 Task: Search for tasks starting tomorrow.
Action: Mouse moved to (24, 152)
Screenshot: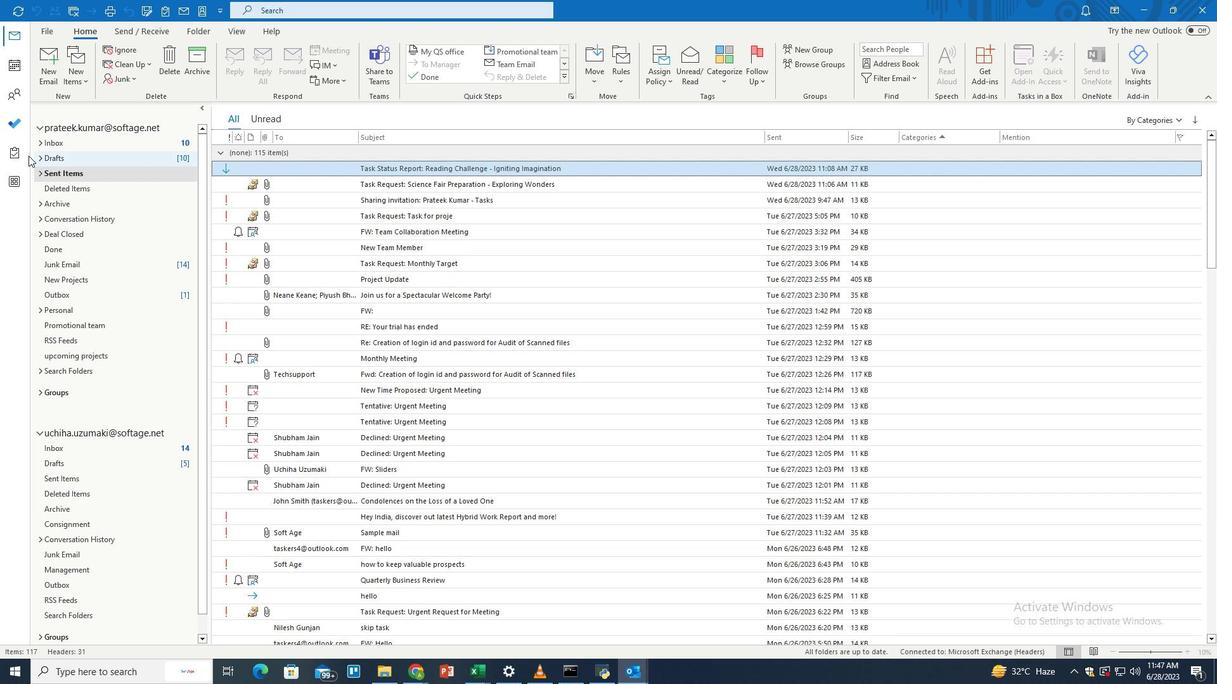 
Action: Mouse pressed left at (24, 152)
Screenshot: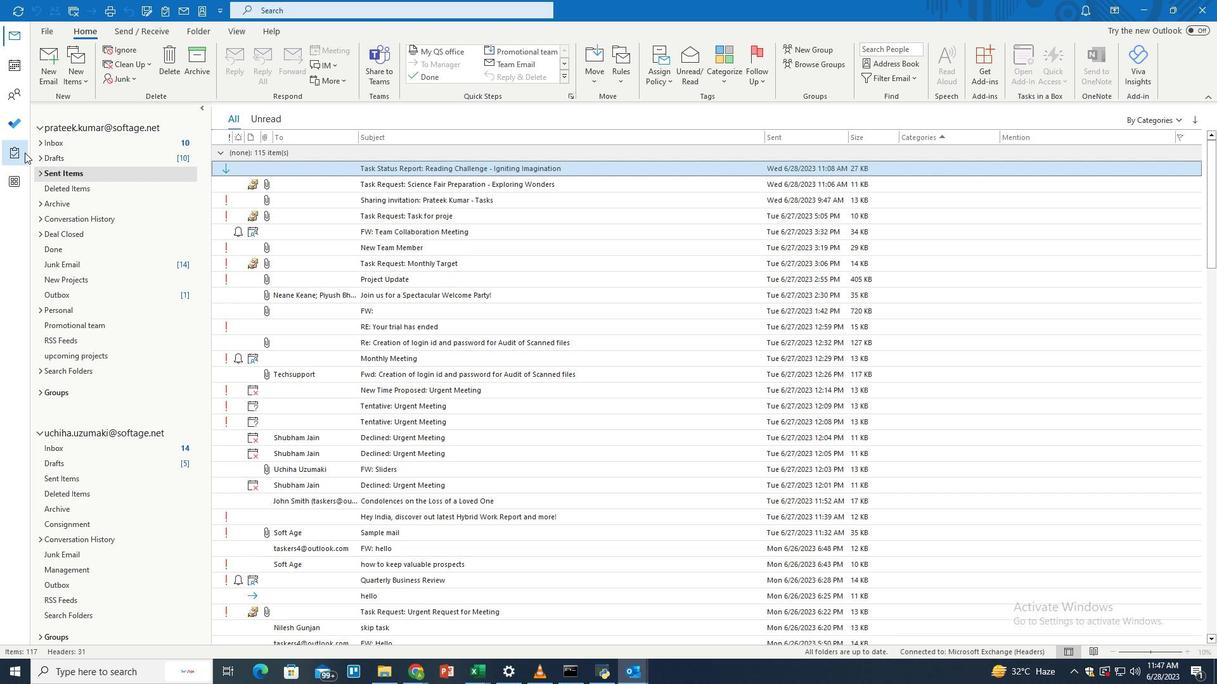 
Action: Mouse moved to (465, 9)
Screenshot: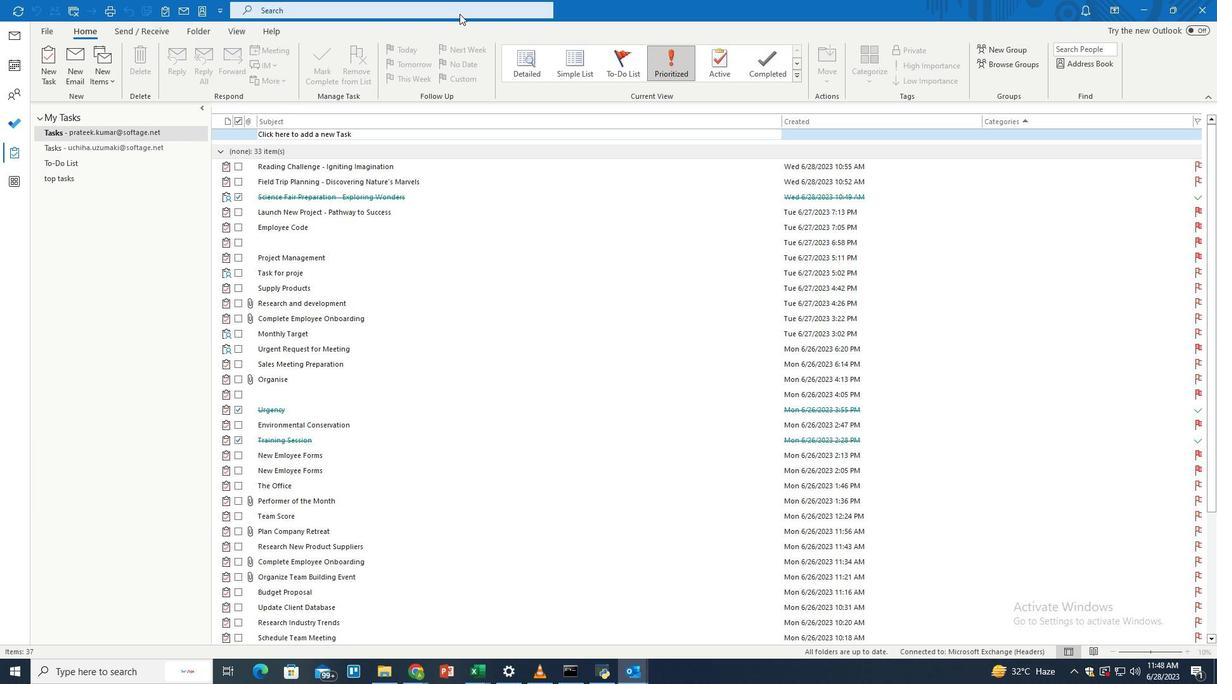 
Action: Mouse pressed left at (465, 9)
Screenshot: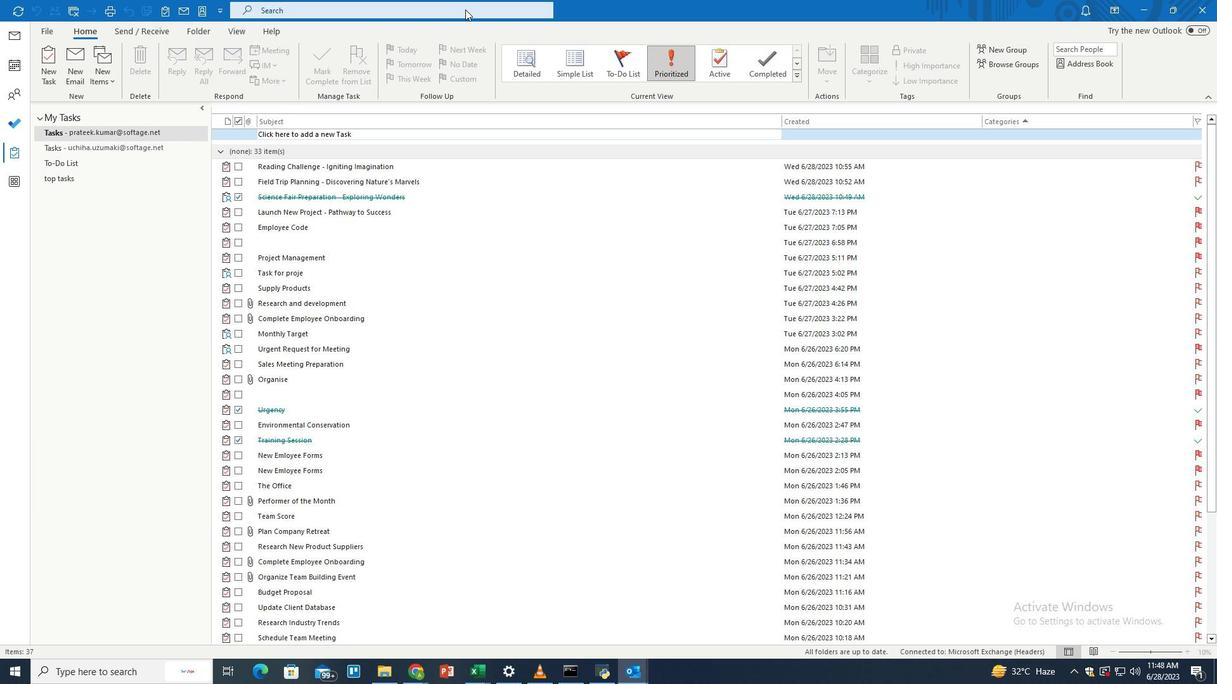 
Action: Mouse moved to (590, 7)
Screenshot: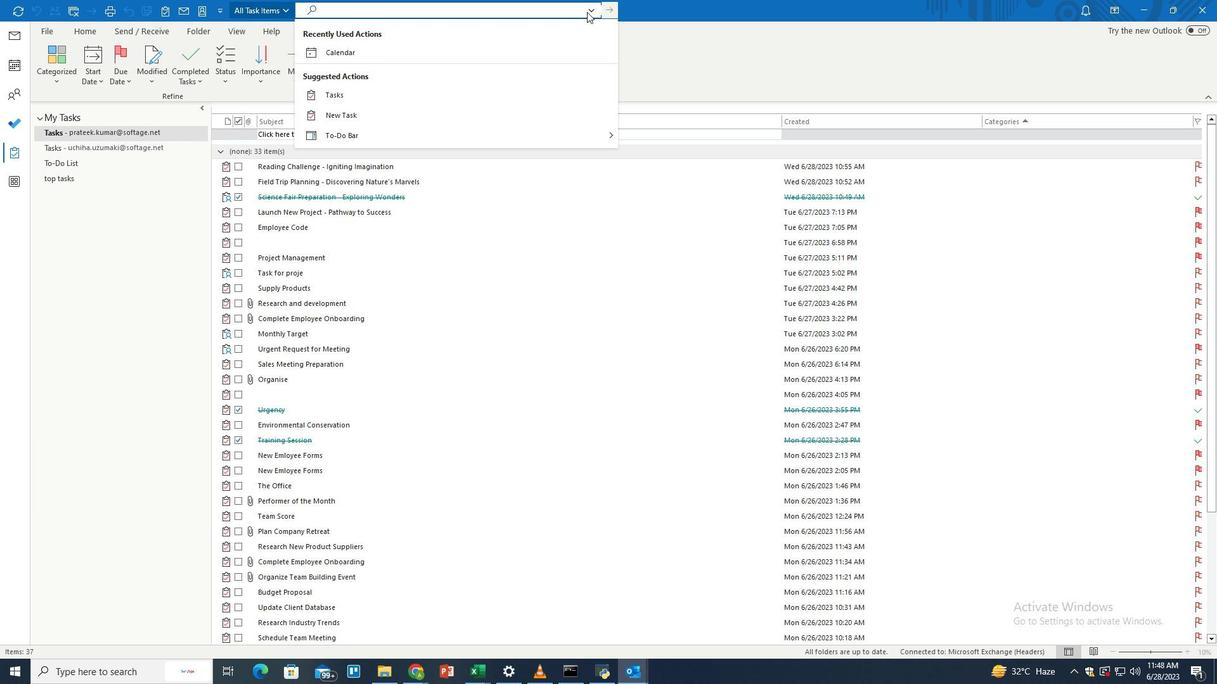 
Action: Mouse pressed left at (590, 7)
Screenshot: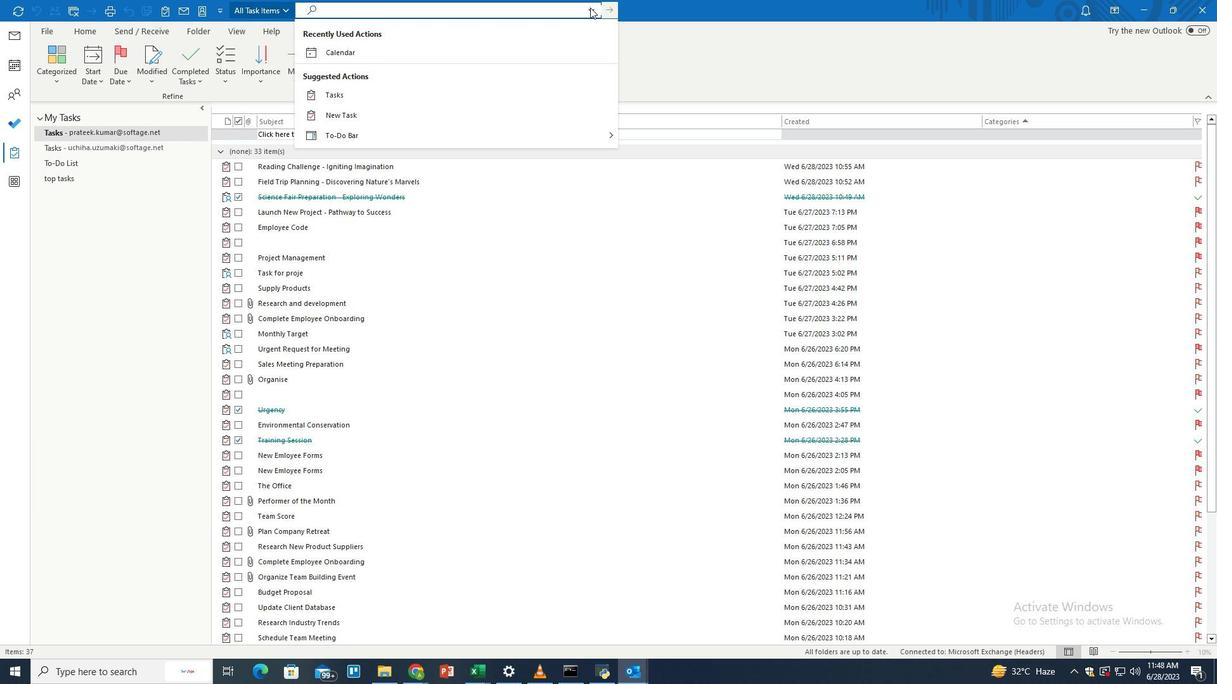 
Action: Mouse moved to (369, 233)
Screenshot: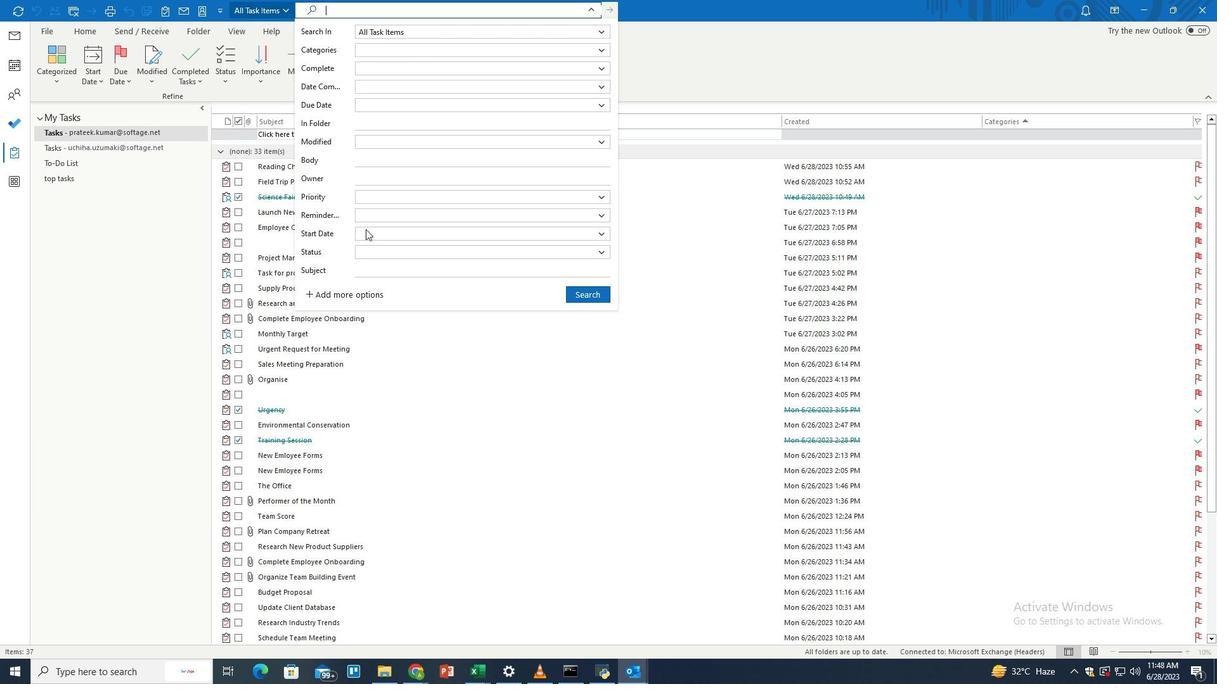 
Action: Mouse pressed left at (369, 233)
Screenshot: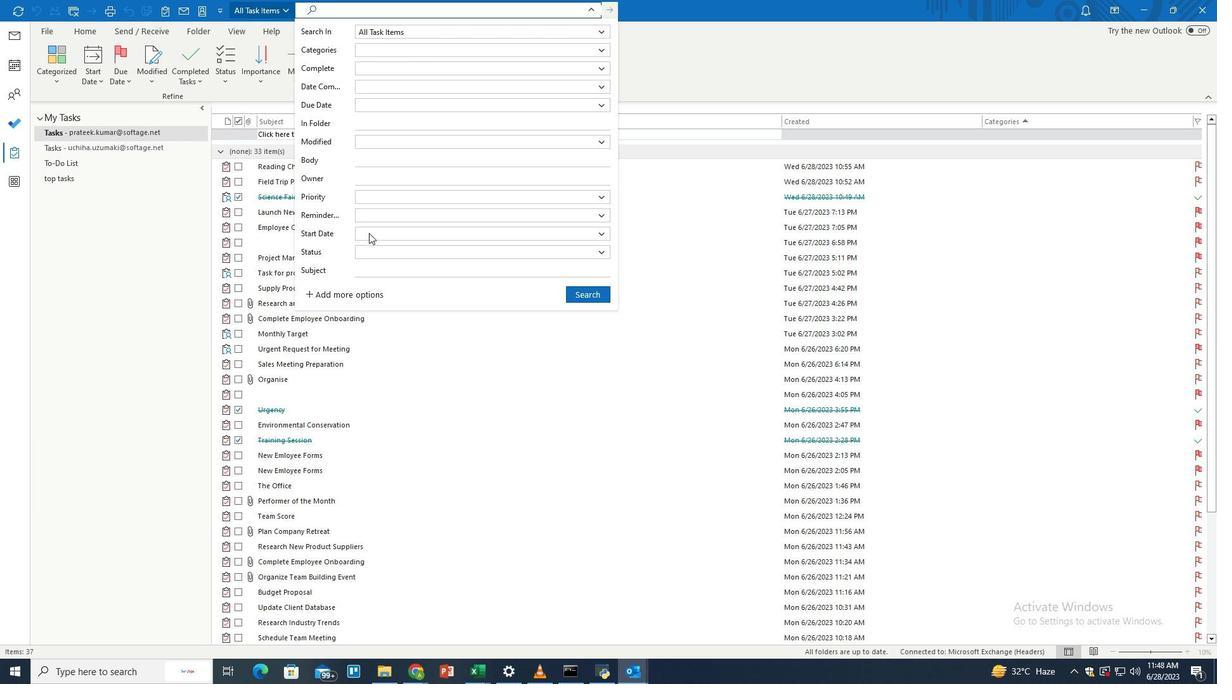 
Action: Mouse moved to (376, 269)
Screenshot: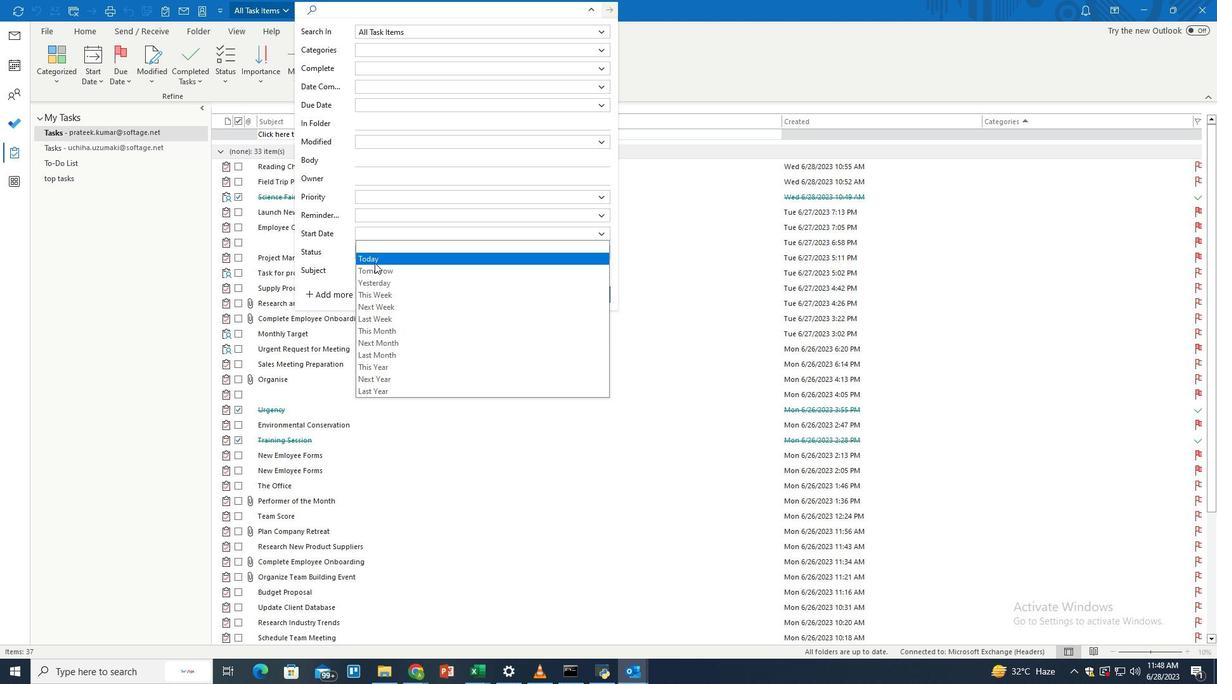 
Action: Mouse pressed left at (376, 269)
Screenshot: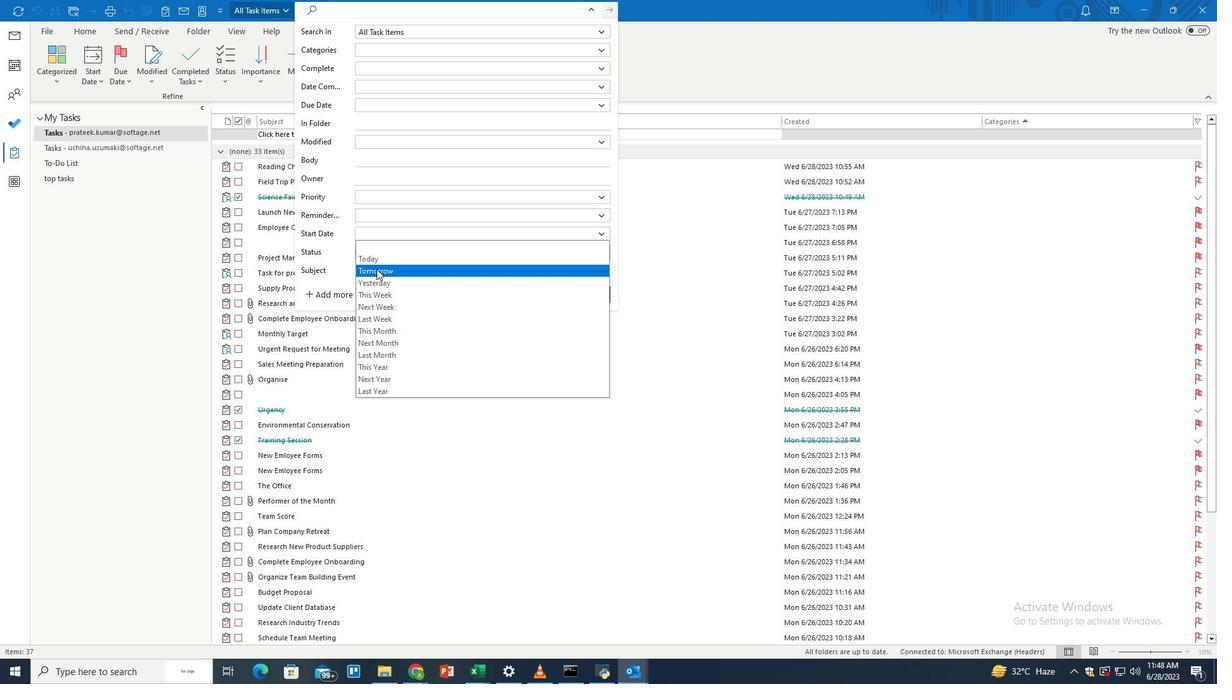 
Action: Mouse moved to (582, 294)
Screenshot: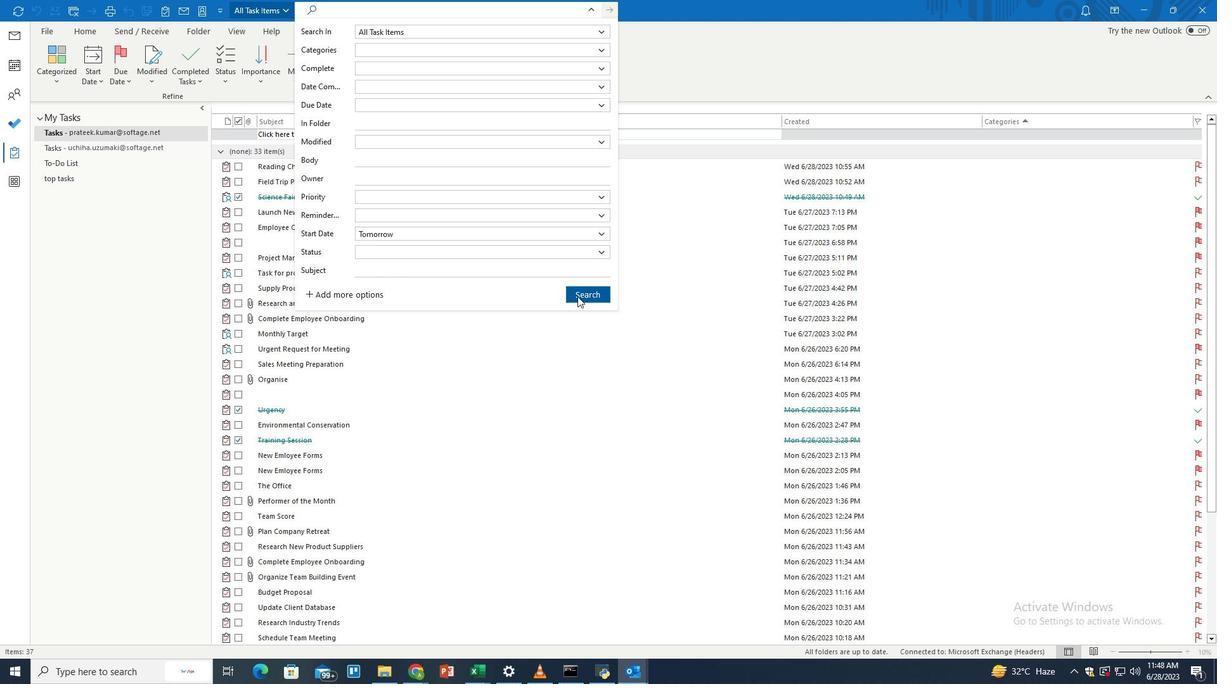 
Action: Mouse pressed left at (582, 294)
Screenshot: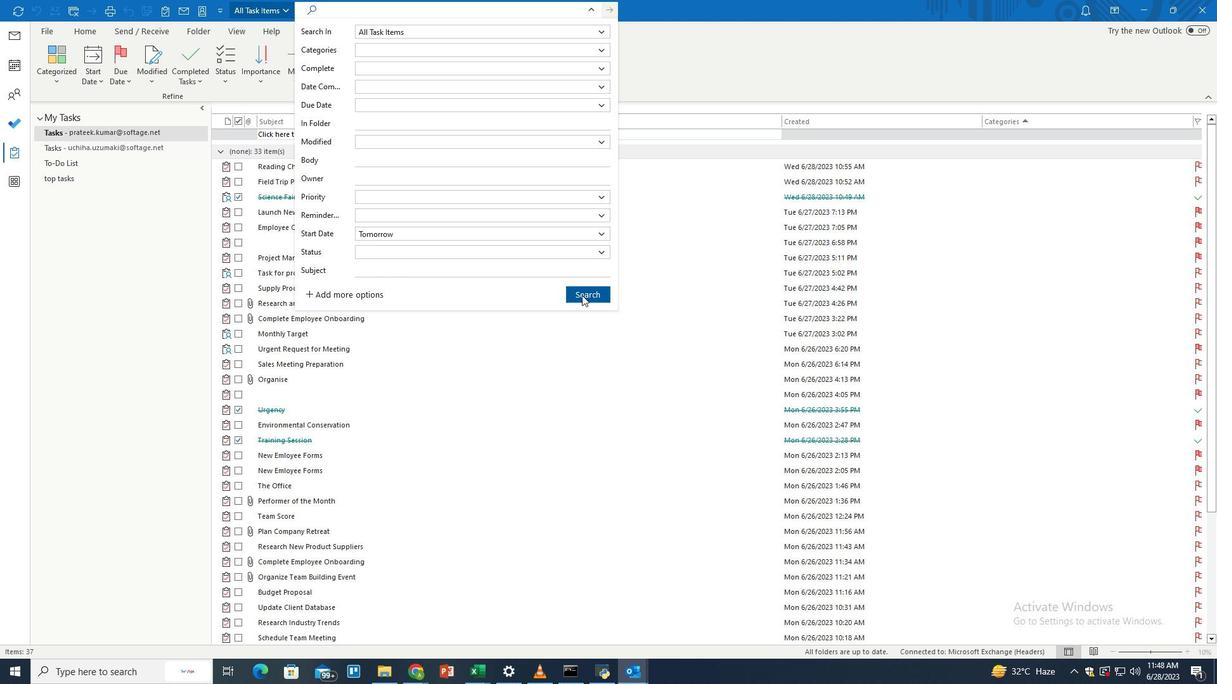 
